 Task: Create List Problems in Board Product Pricing to Workspace Big Data Analytics. Create List Solutions in Board Product Feature Prioritization to Workspace Big Data Analytics. Create List Best Practices in Board Product Marketing and Sales Enablement Consulting to Workspace Big Data Analytics
Action: Mouse moved to (107, 355)
Screenshot: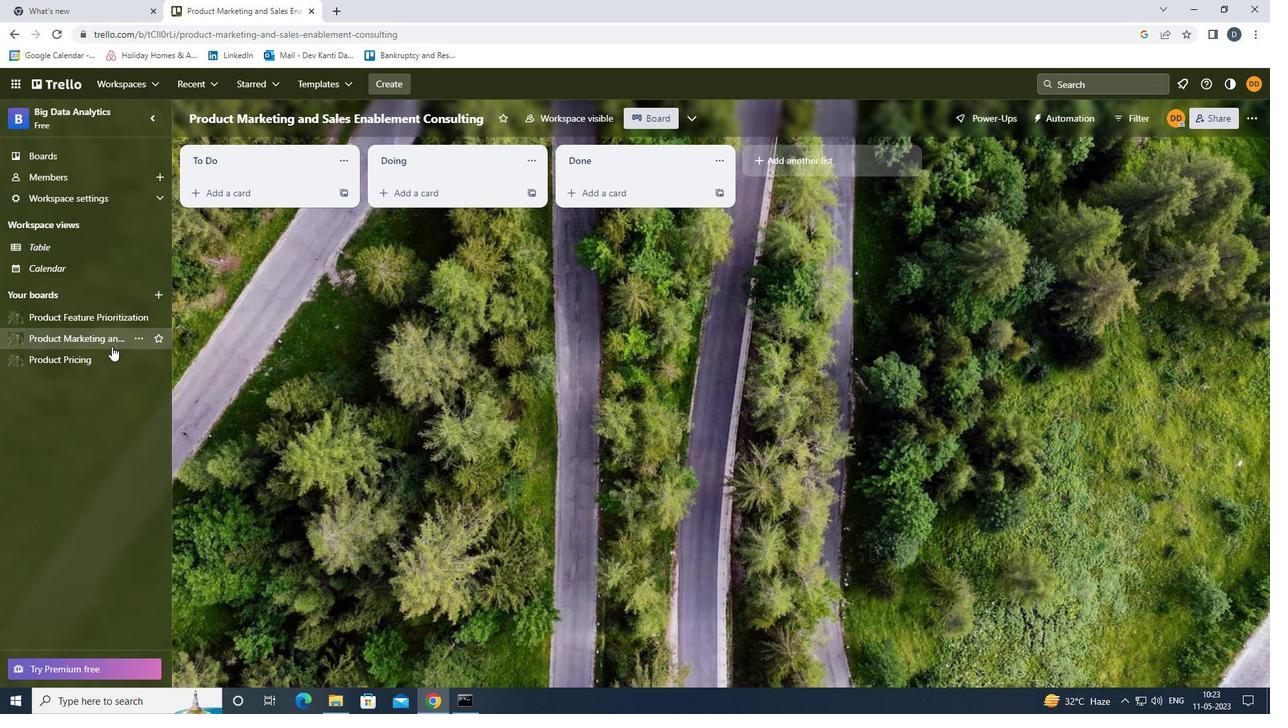 
Action: Mouse pressed left at (107, 355)
Screenshot: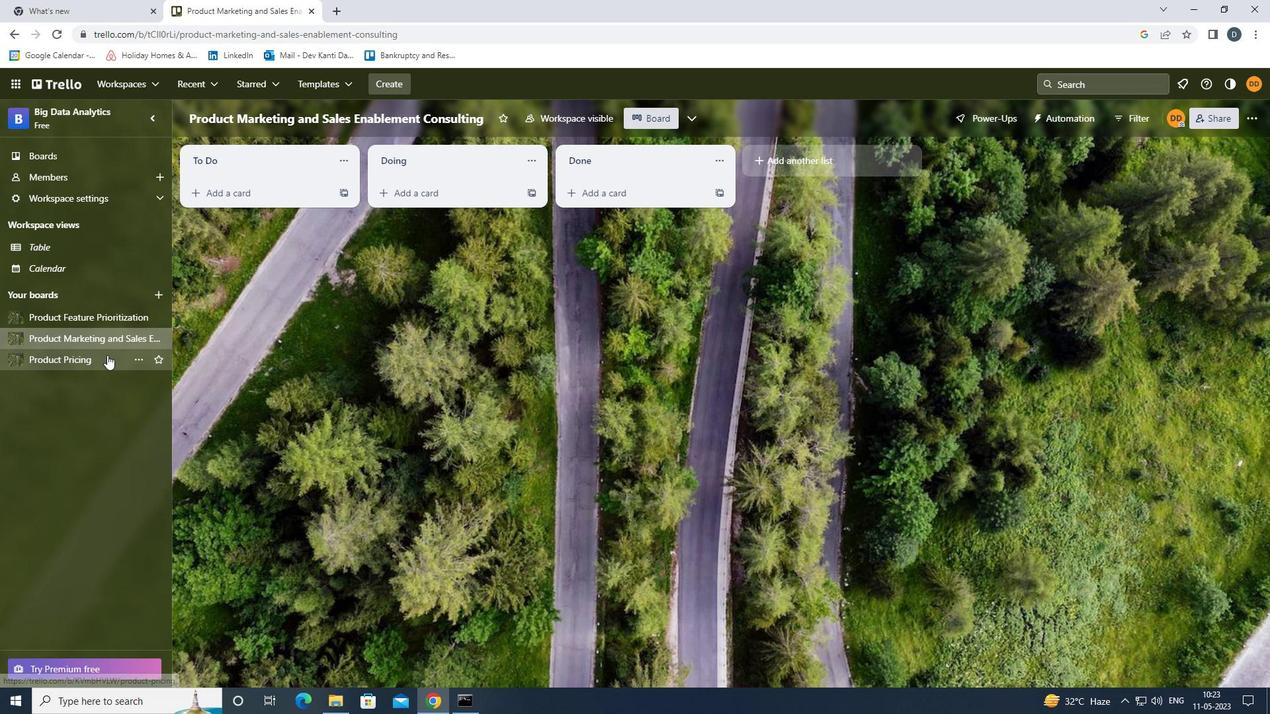 
Action: Mouse moved to (789, 165)
Screenshot: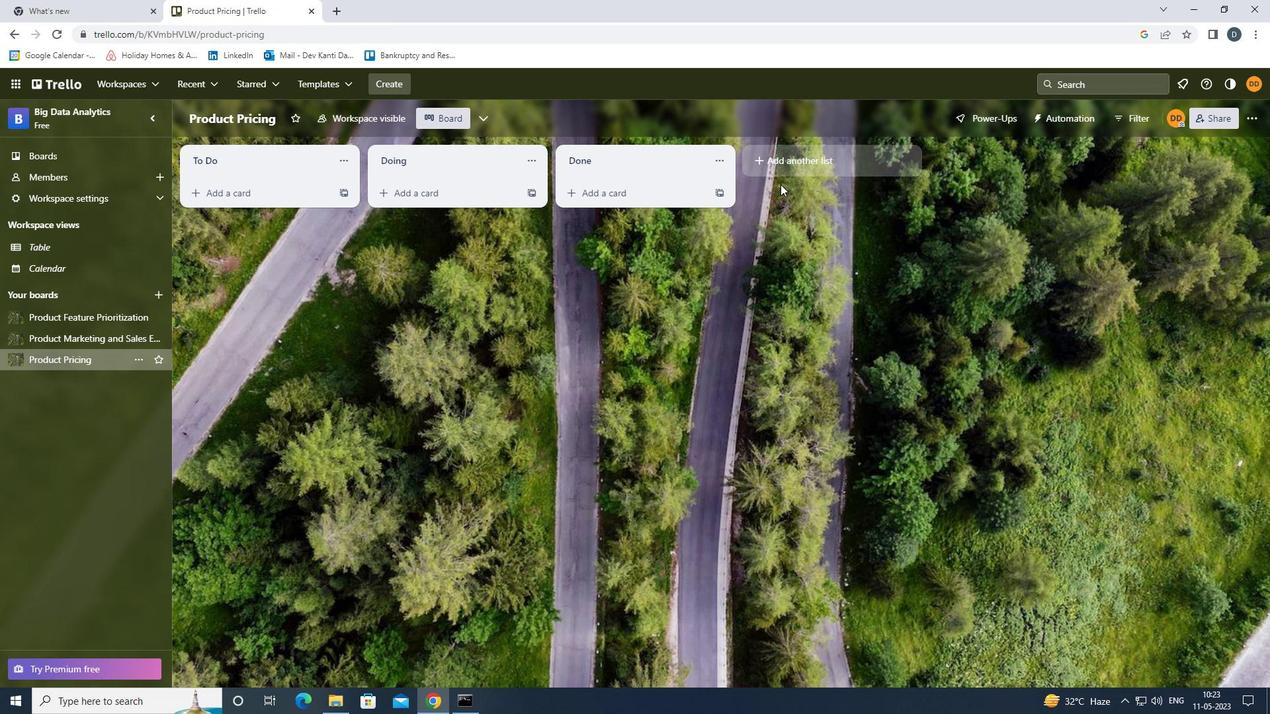 
Action: Mouse pressed left at (789, 165)
Screenshot: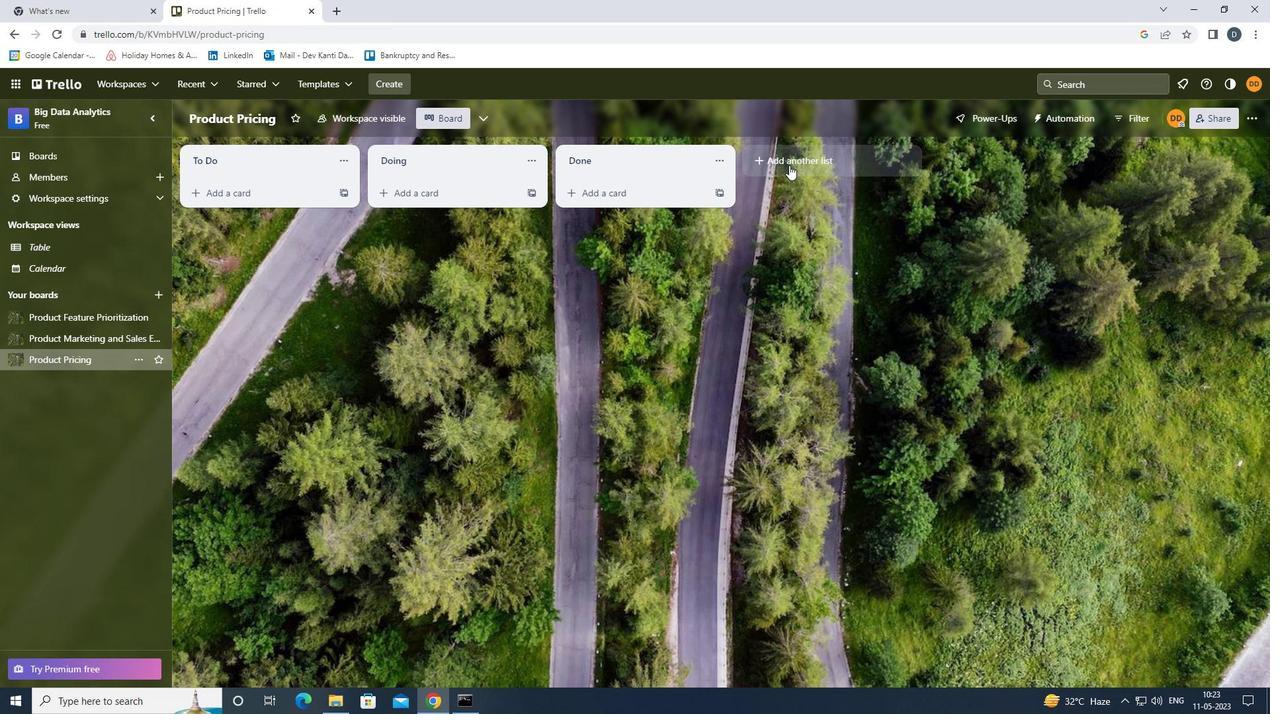 
Action: Mouse moved to (789, 168)
Screenshot: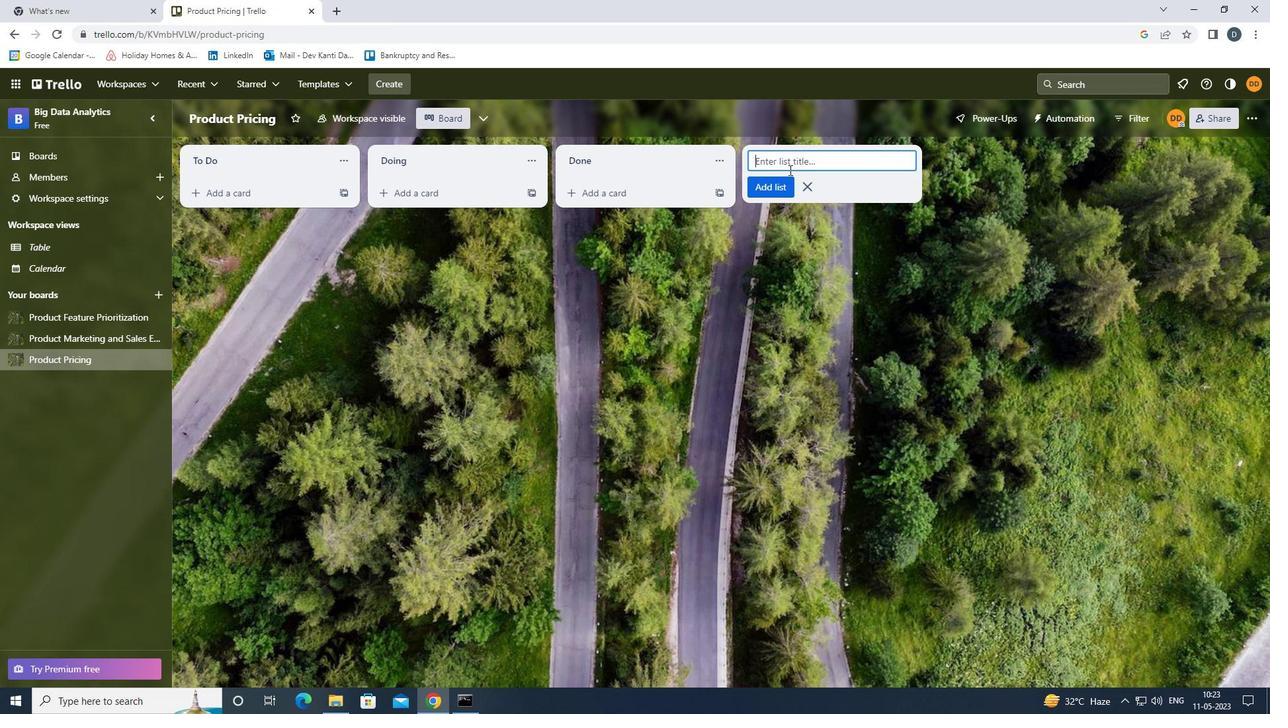 
Action: Key pressed <Key.shift>PROBLEMS
Screenshot: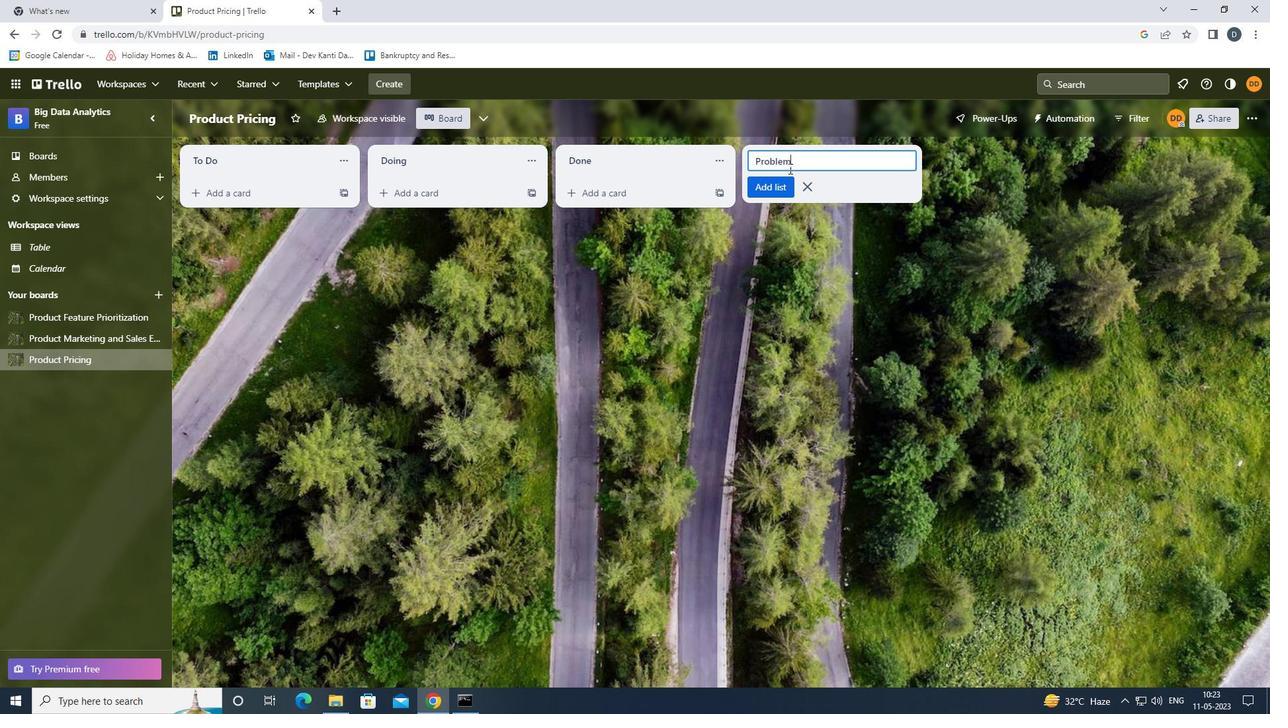 
Action: Mouse moved to (762, 177)
Screenshot: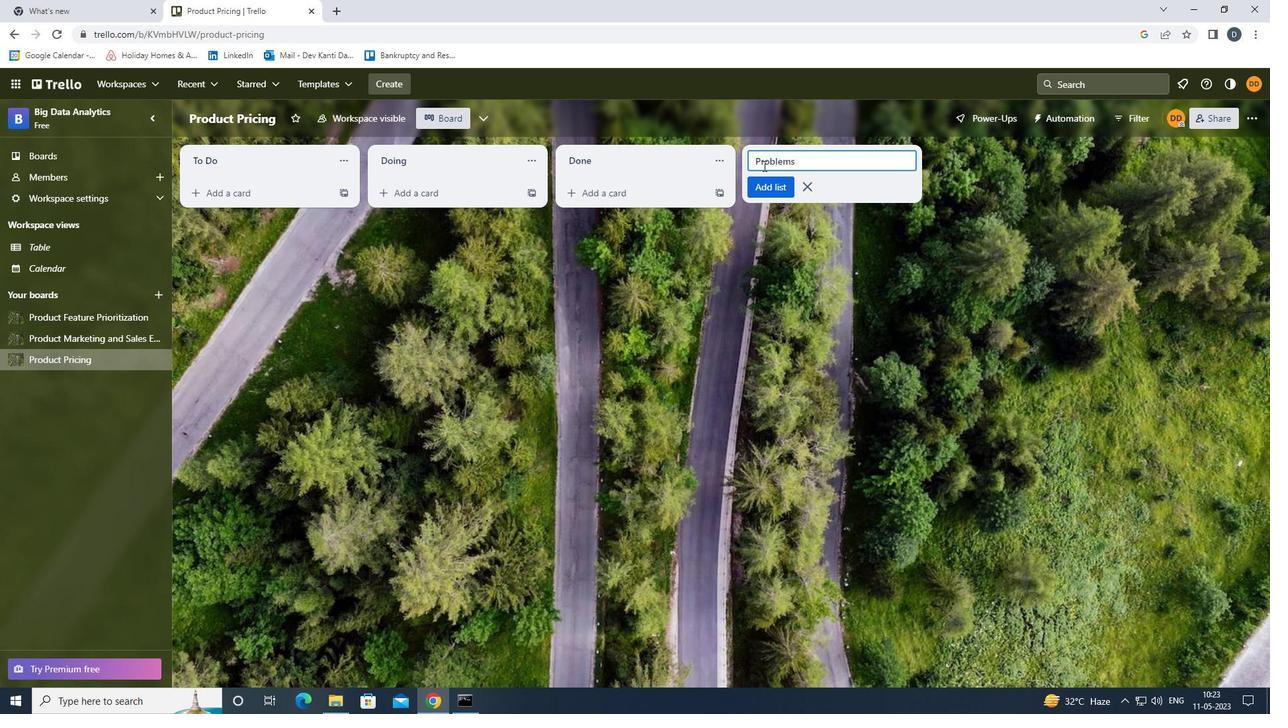 
Action: Mouse pressed left at (762, 177)
Screenshot: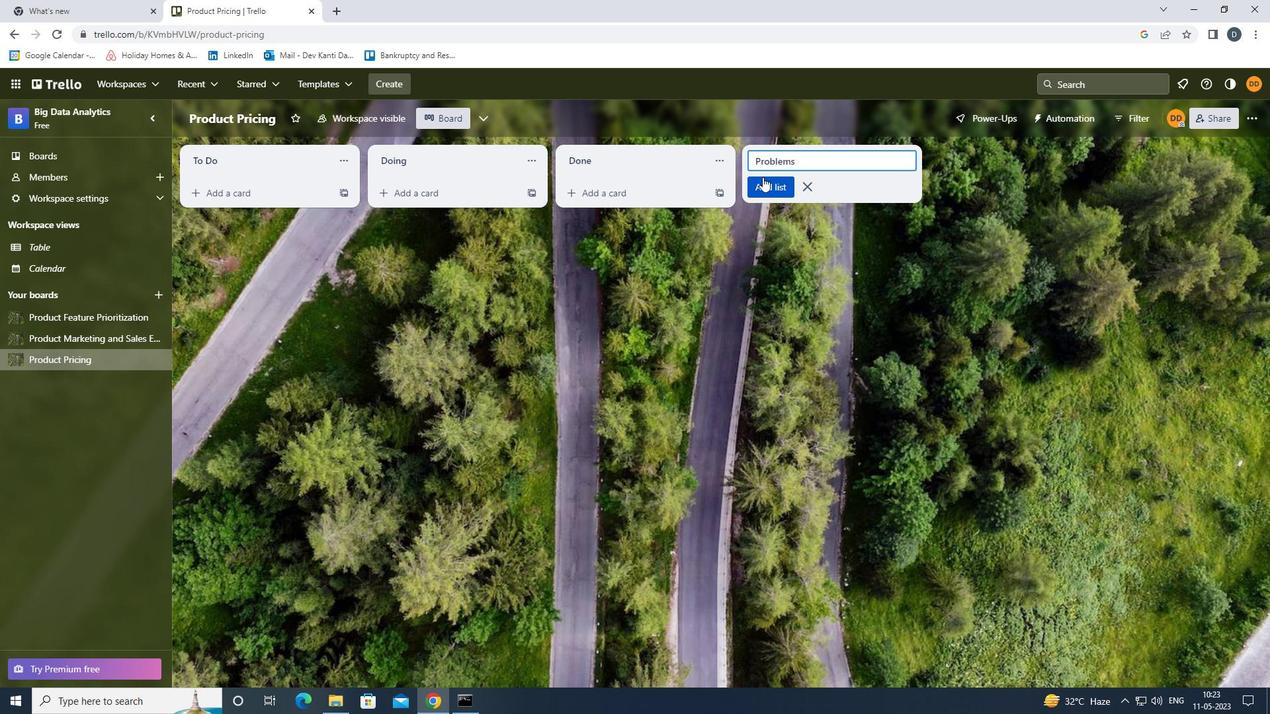 
Action: Mouse moved to (101, 320)
Screenshot: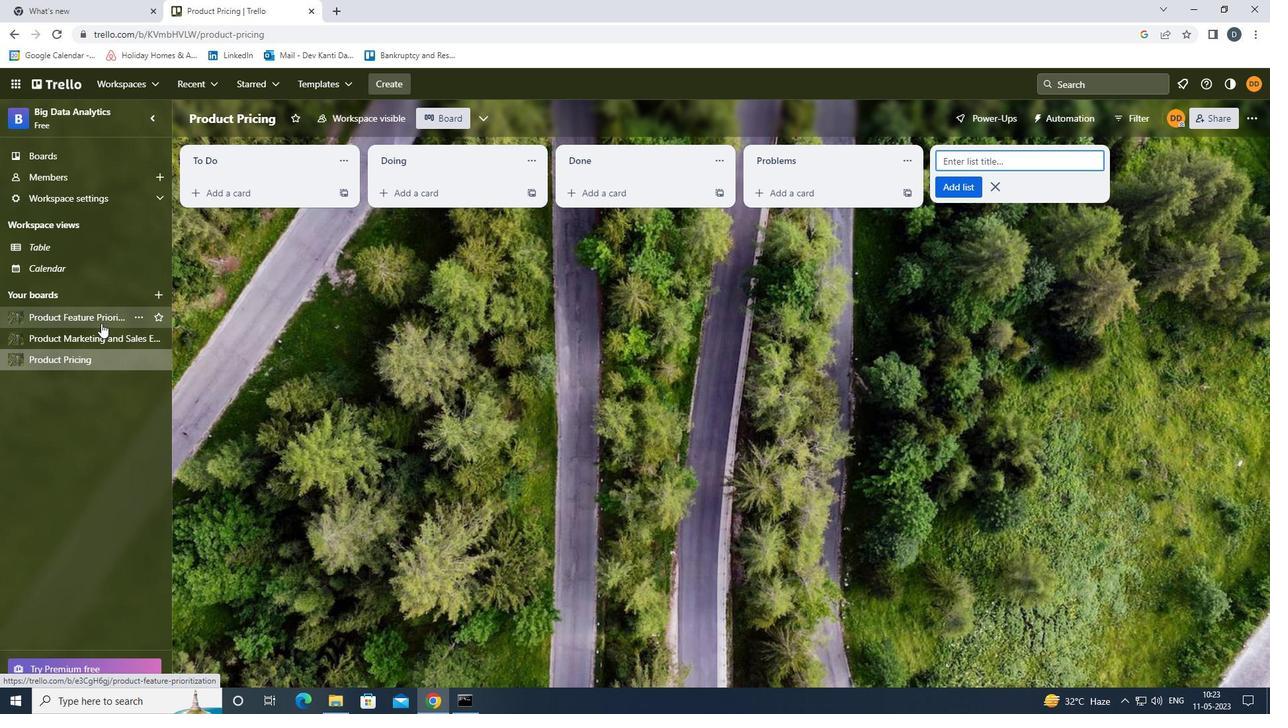 
Action: Mouse pressed left at (101, 320)
Screenshot: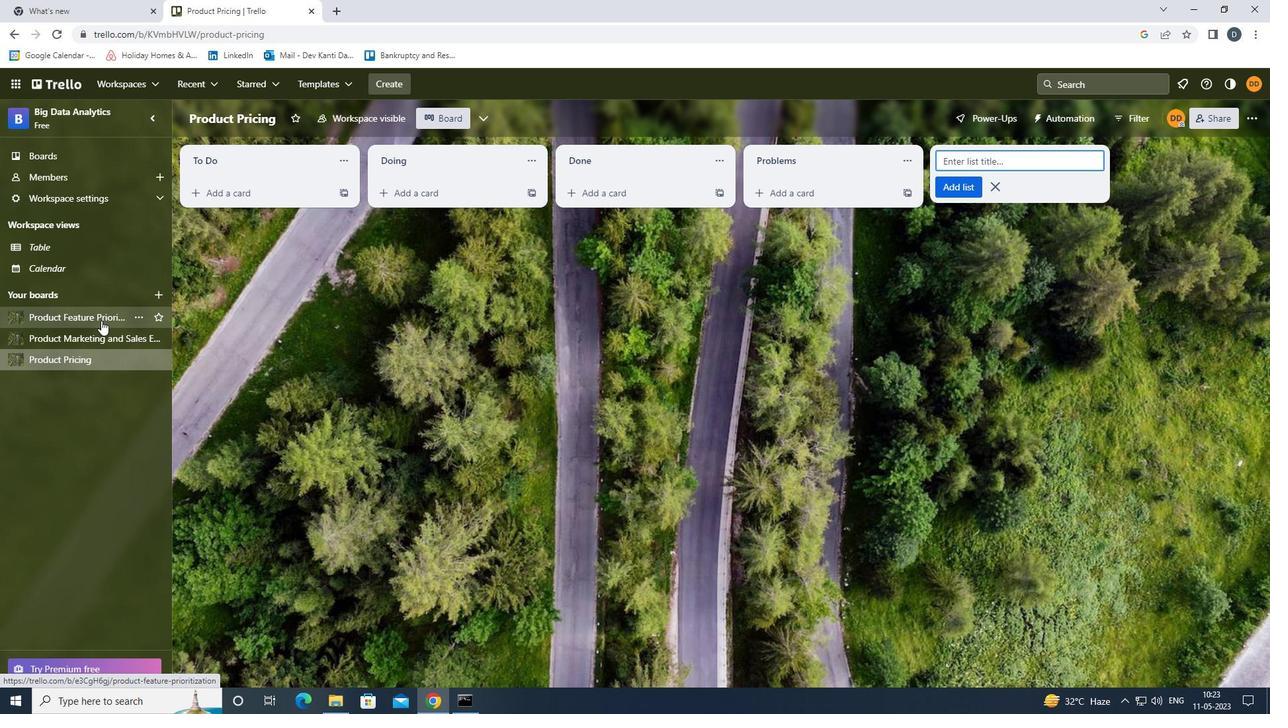 
Action: Mouse moved to (779, 171)
Screenshot: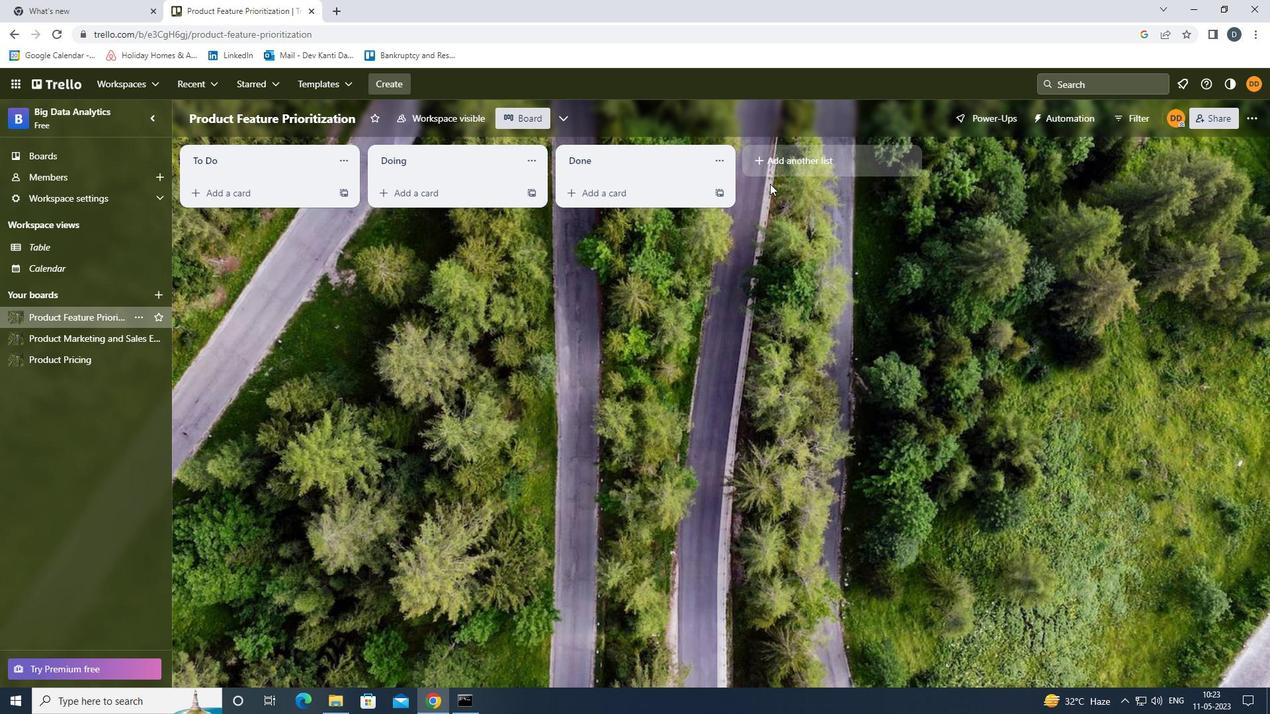 
Action: Mouse pressed left at (779, 171)
Screenshot: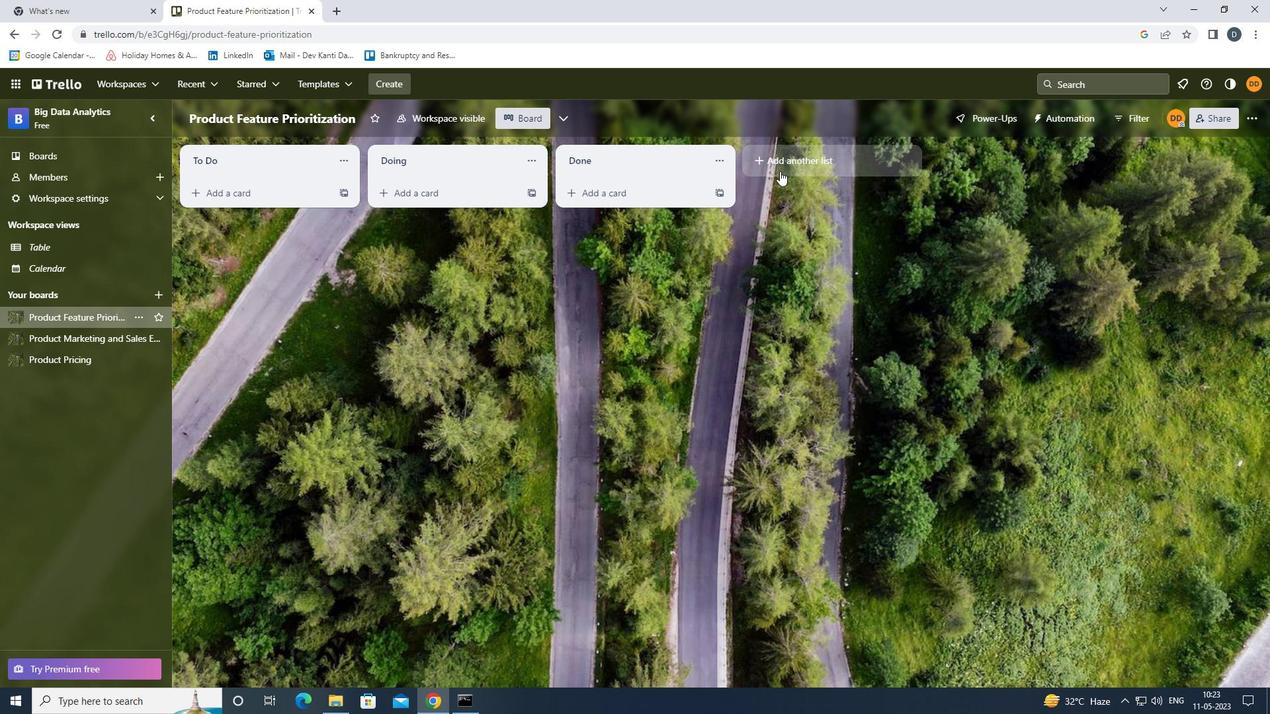 
Action: Mouse moved to (795, 162)
Screenshot: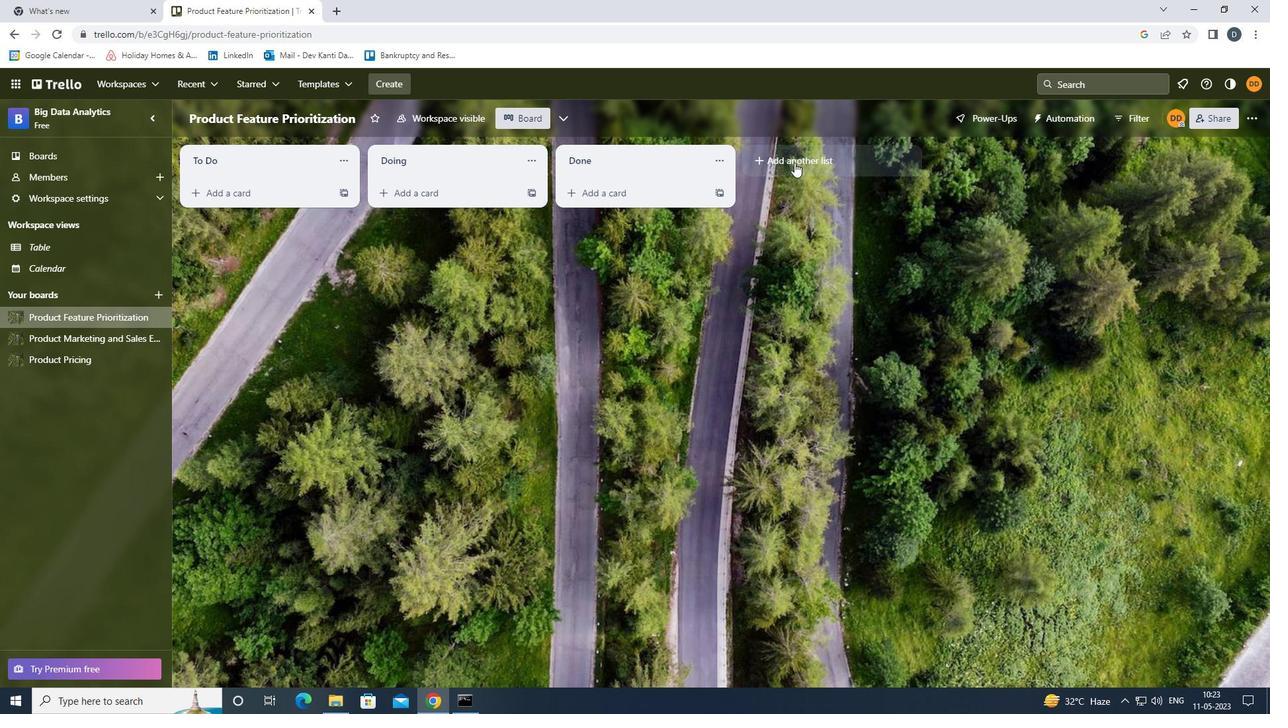 
Action: Mouse pressed left at (795, 162)
Screenshot: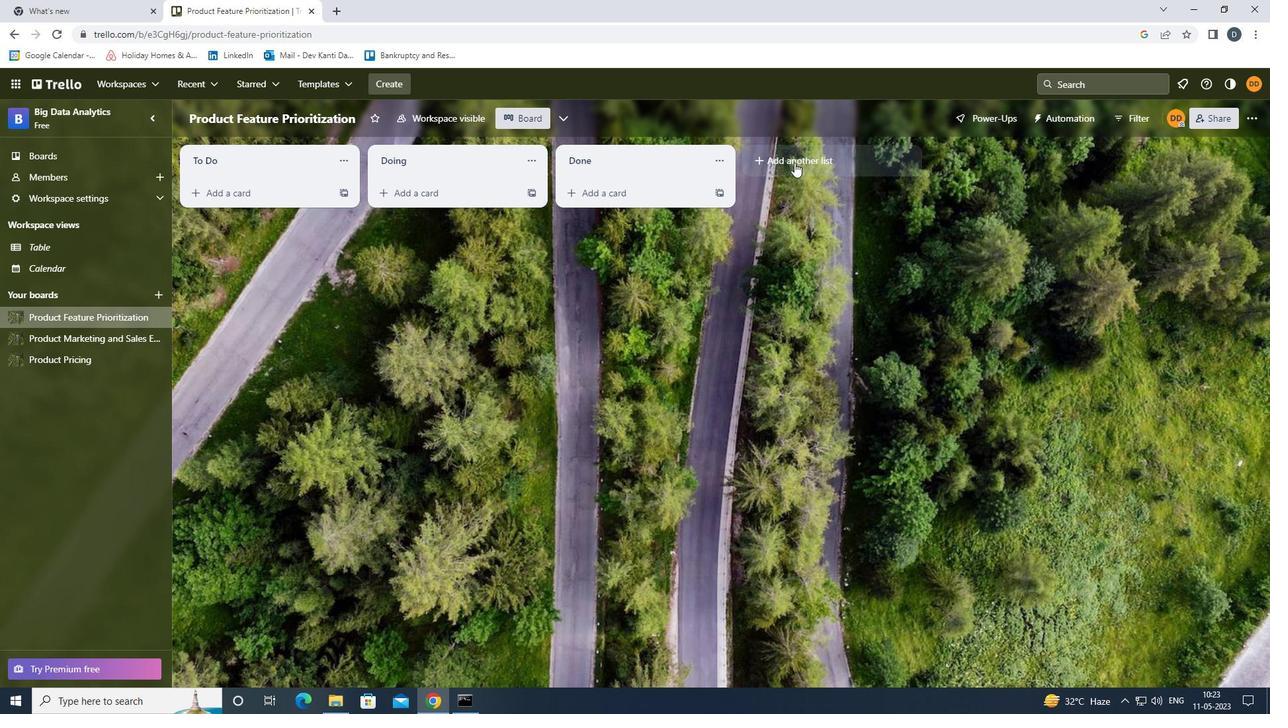 
Action: Mouse moved to (795, 163)
Screenshot: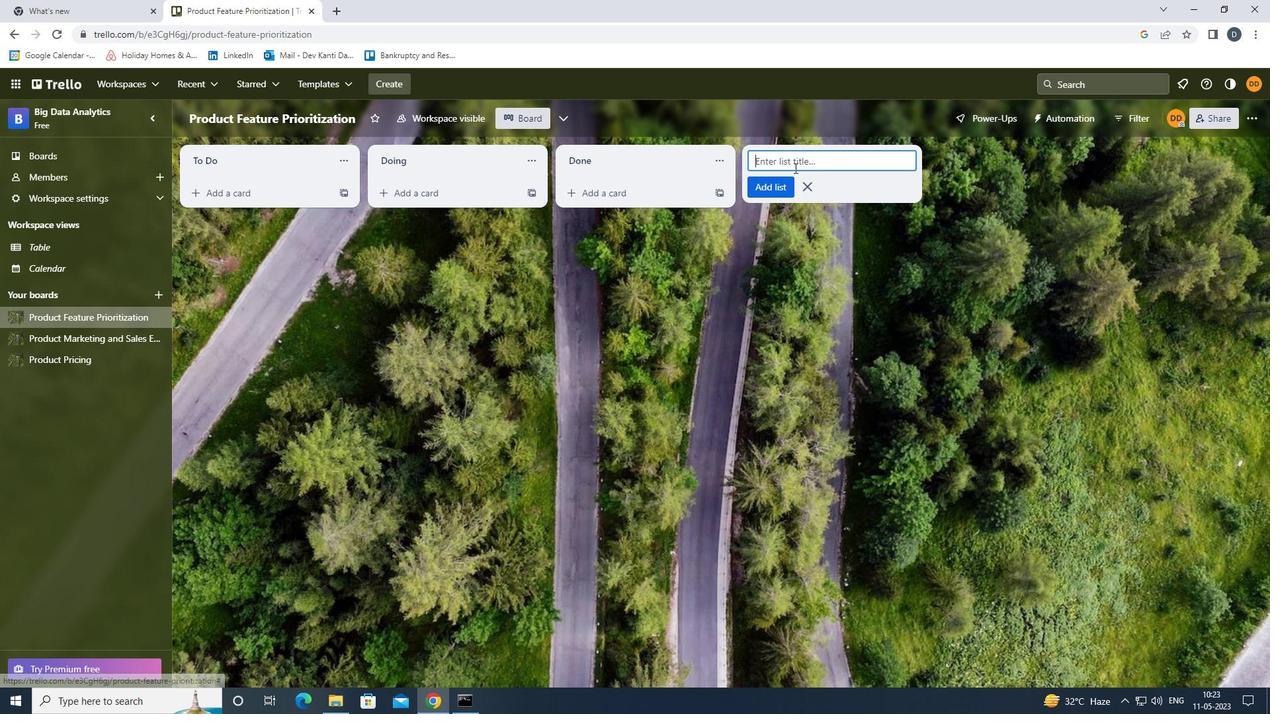 
Action: Key pressed <Key.shift>SOLUTIONS<Key.enter>
Screenshot: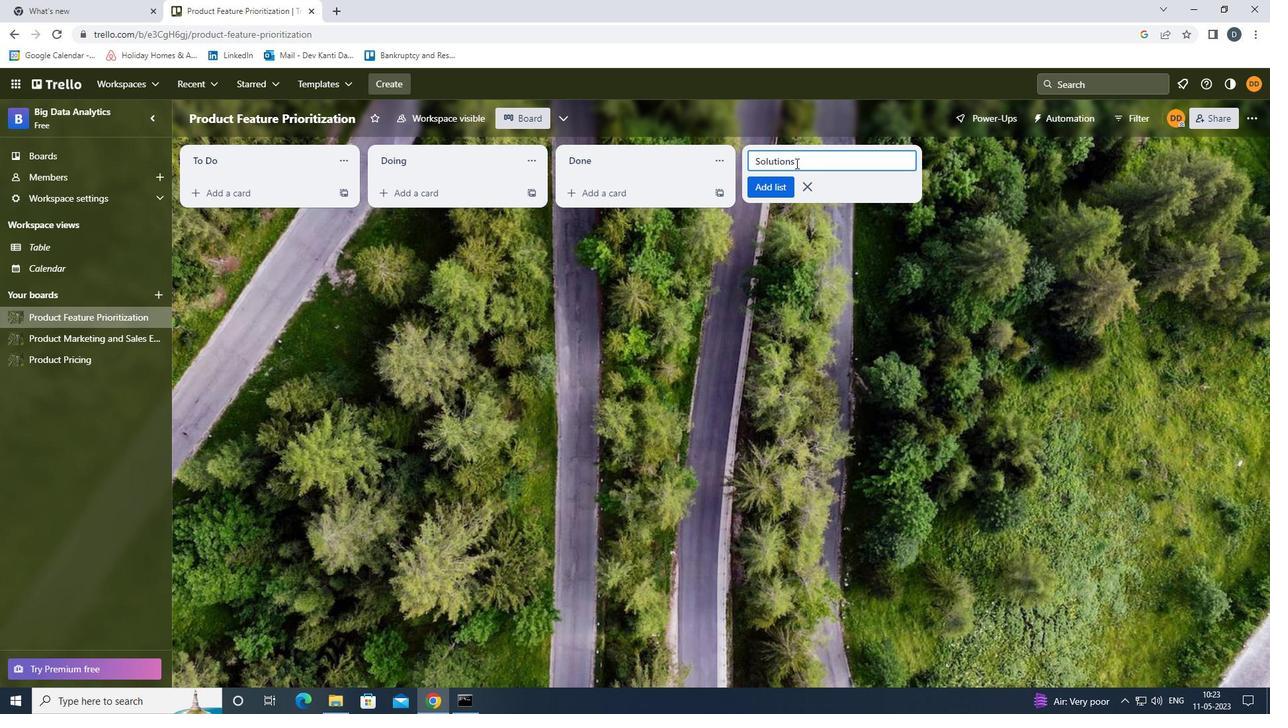 
Action: Mouse moved to (95, 340)
Screenshot: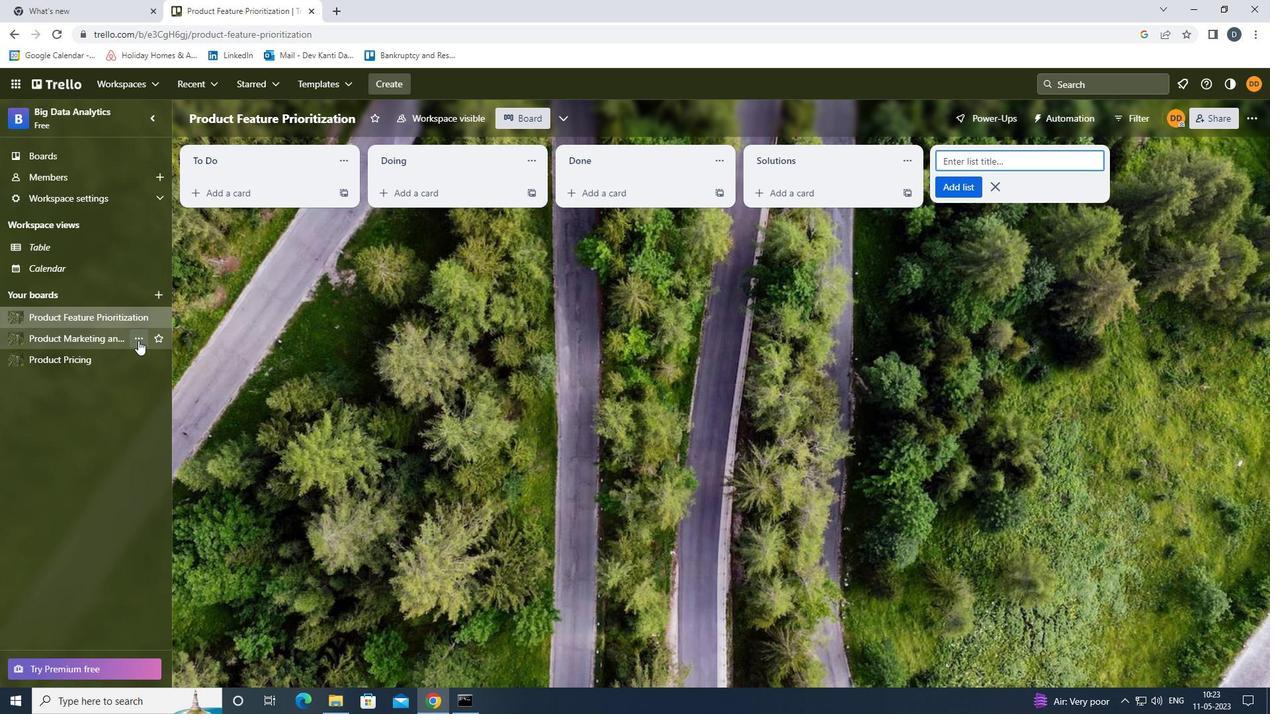 
Action: Mouse pressed left at (95, 340)
Screenshot: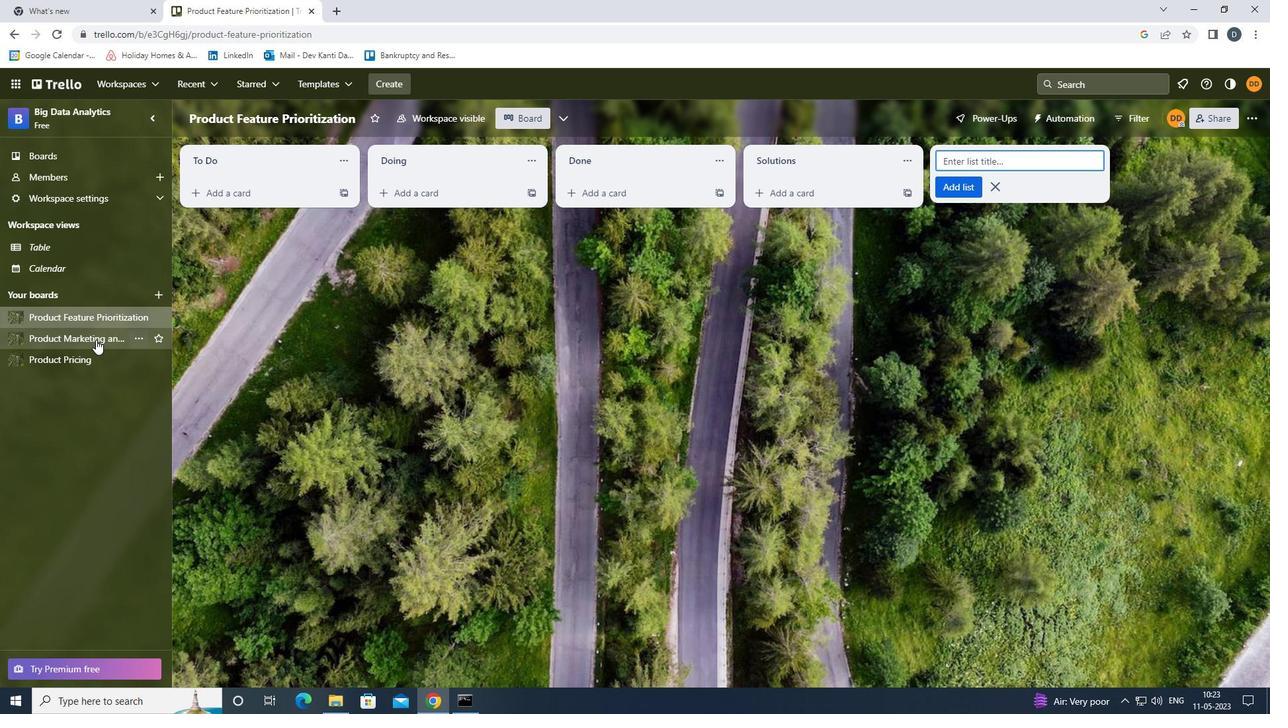 
Action: Mouse moved to (799, 173)
Screenshot: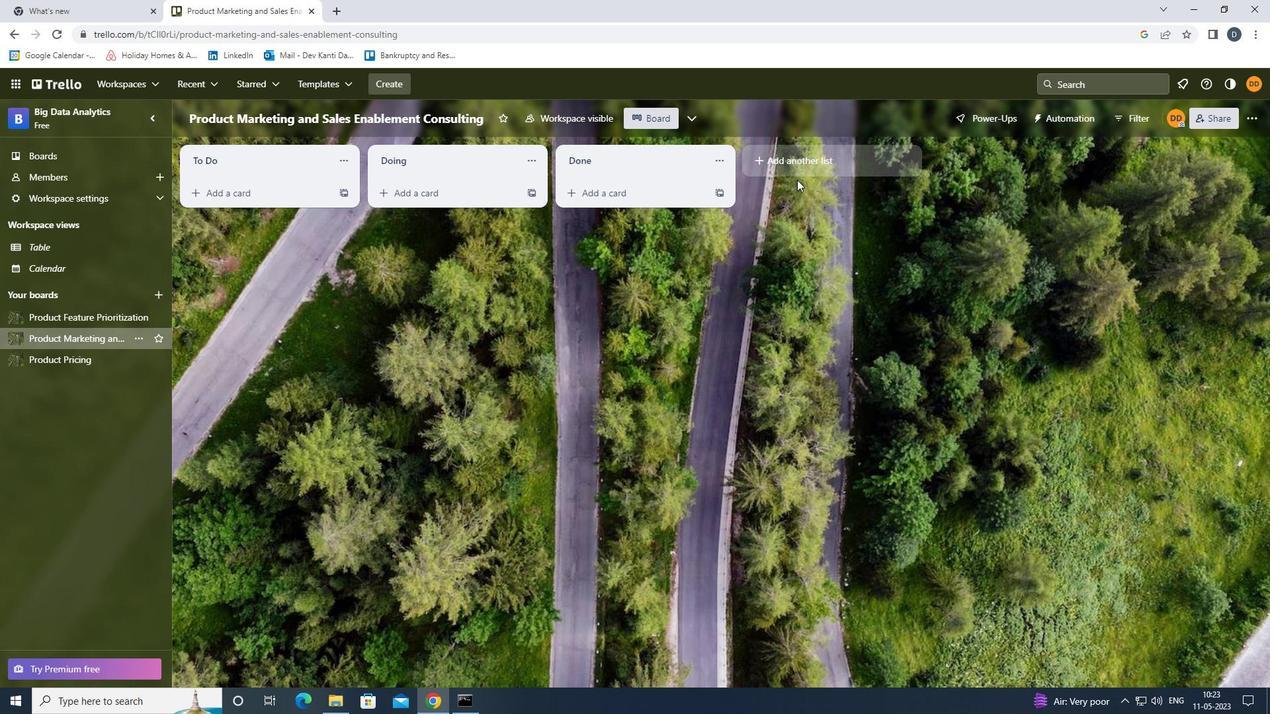 
Action: Mouse pressed left at (799, 173)
Screenshot: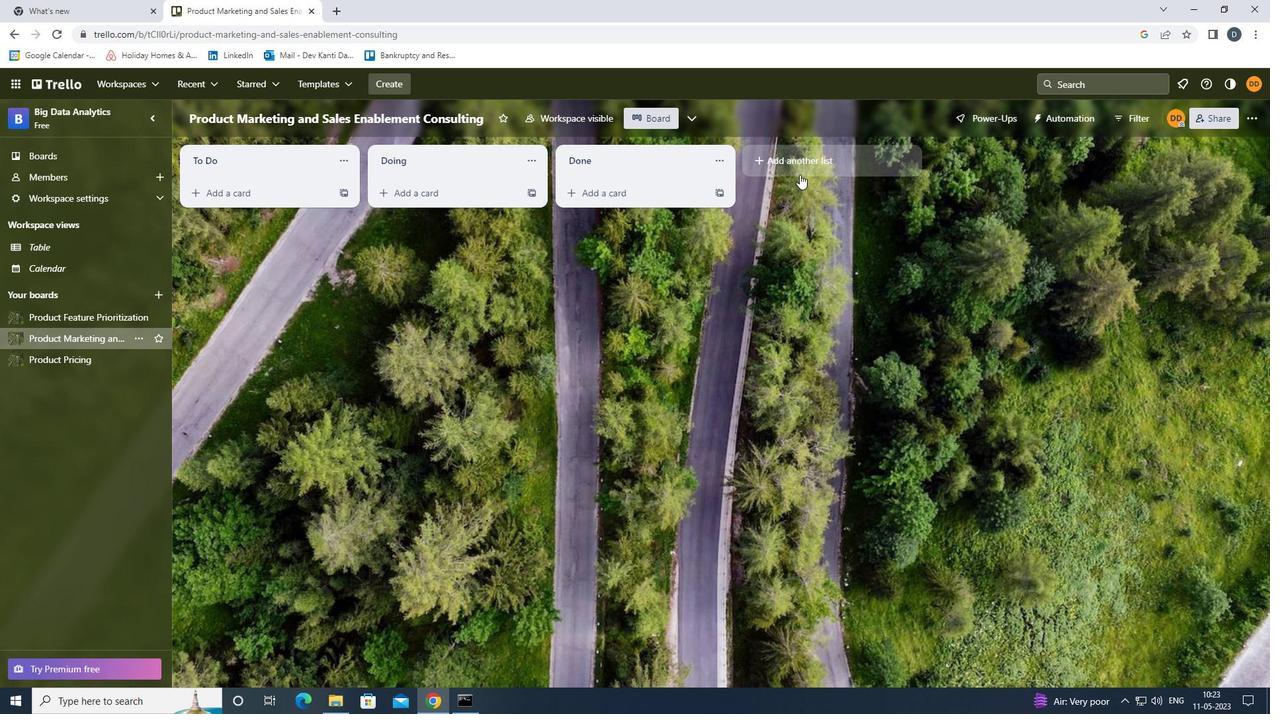 
Action: Mouse moved to (816, 159)
Screenshot: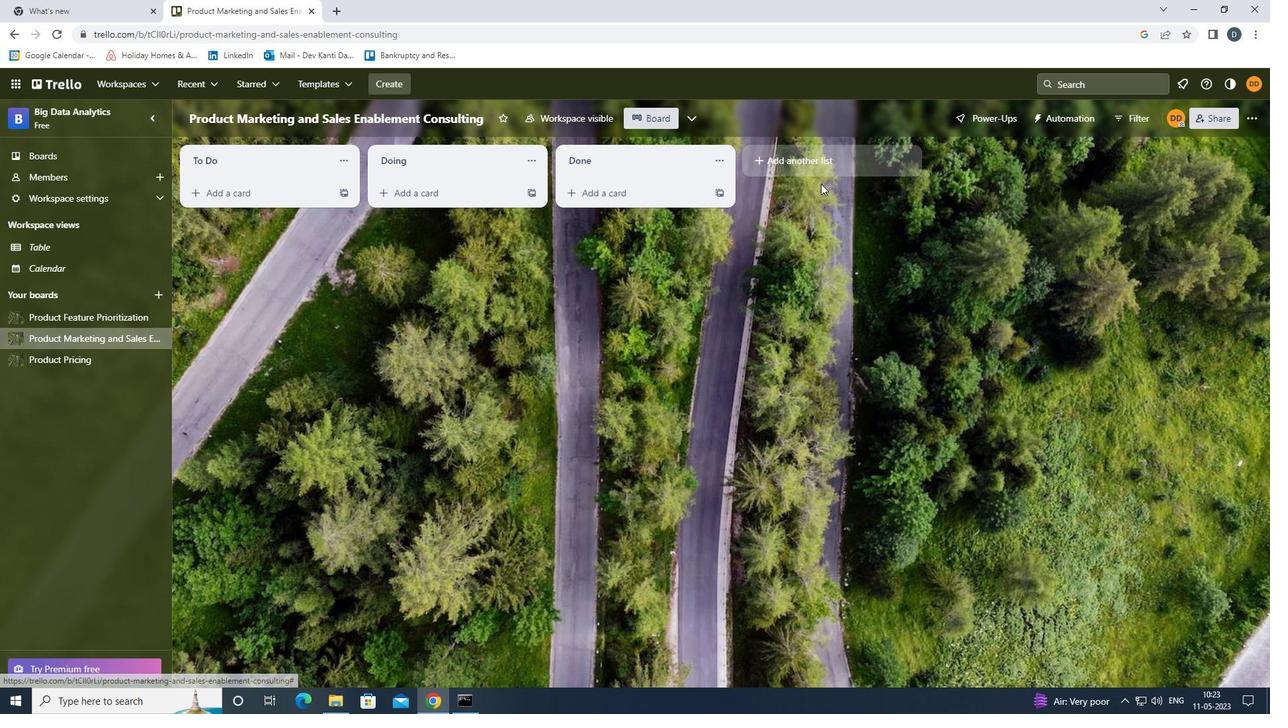 
Action: Mouse pressed left at (816, 159)
Screenshot: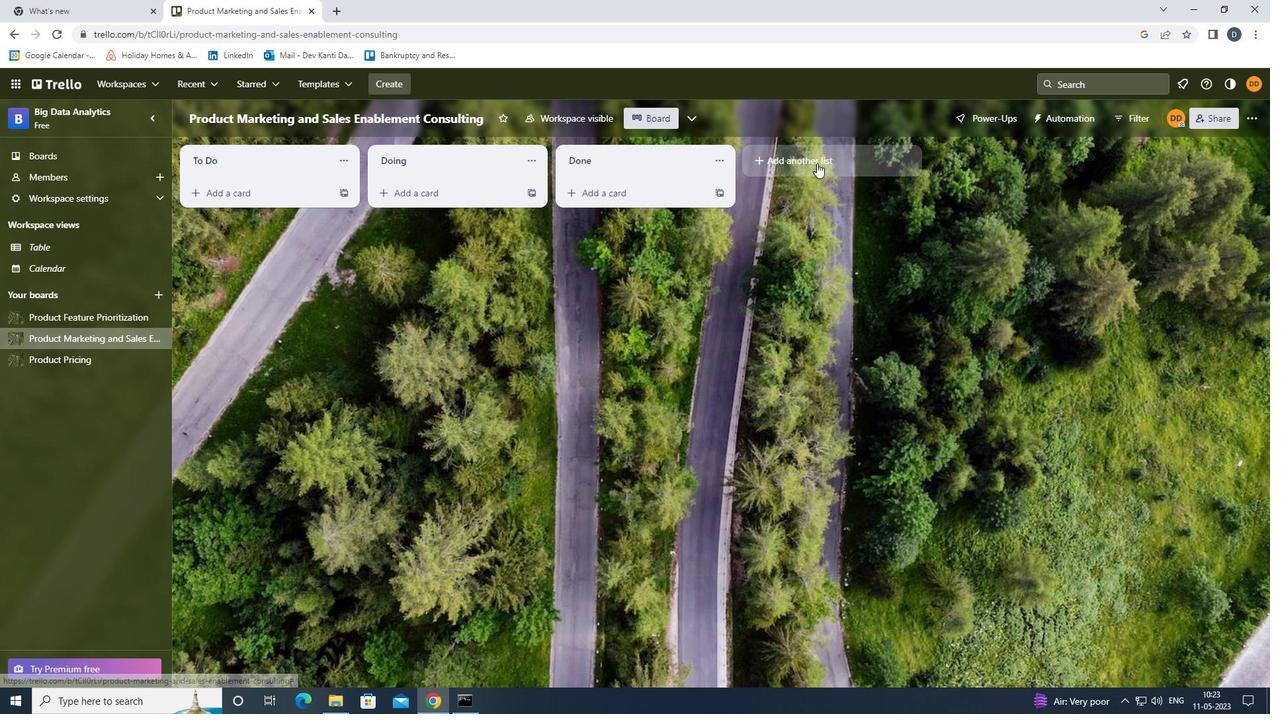 
Action: Mouse moved to (816, 159)
Screenshot: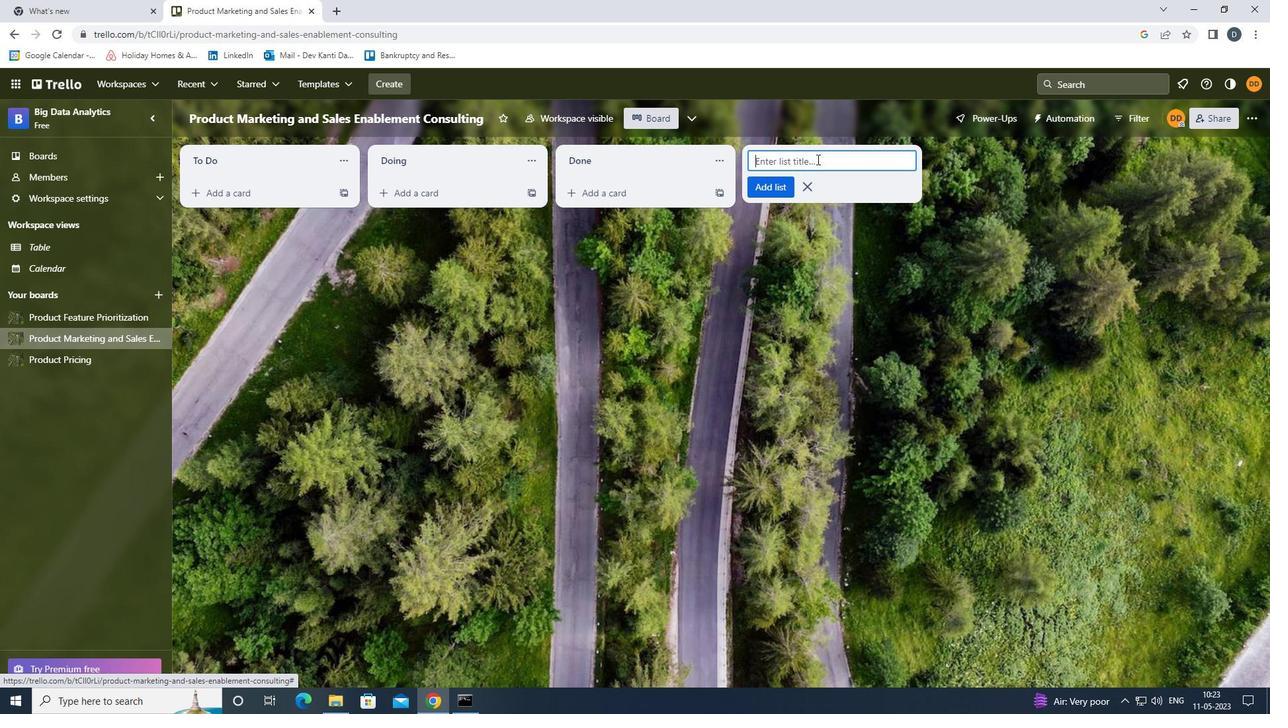 
Action: Key pressed <Key.shift>BEST<Key.space><Key.shift>PRACTICES<Key.enter>
Screenshot: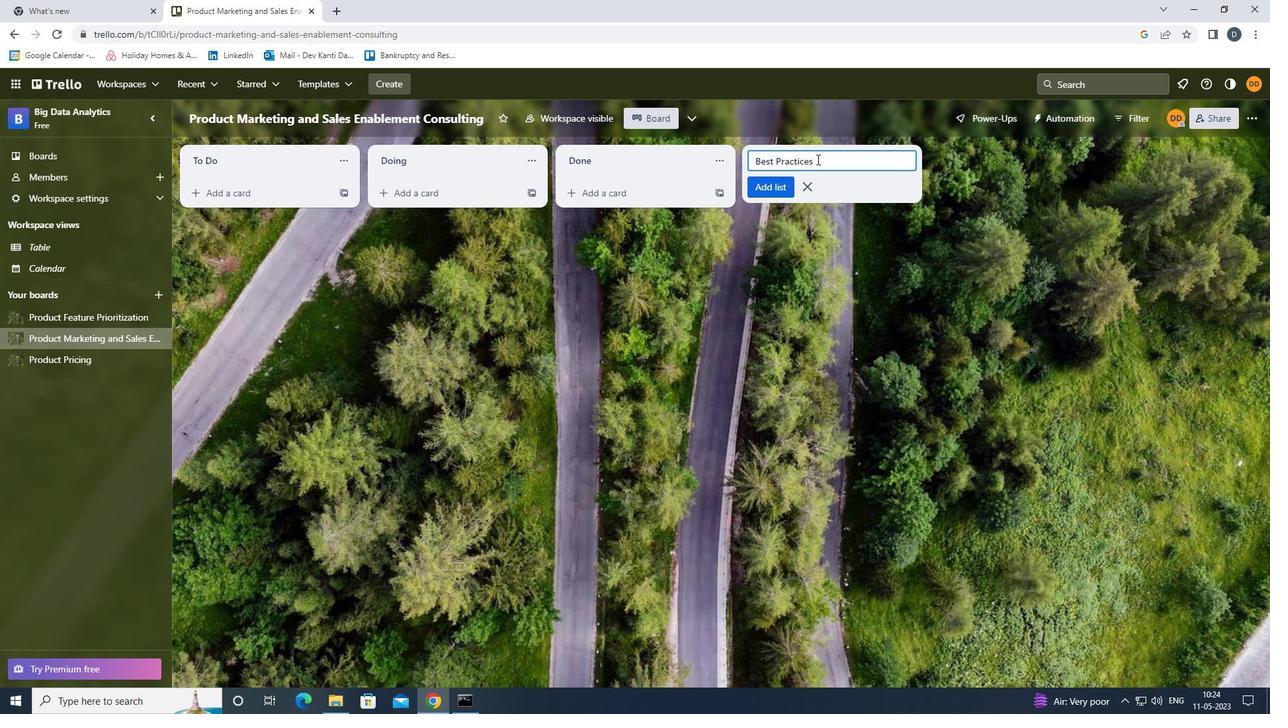
Action: Mouse moved to (832, 282)
Screenshot: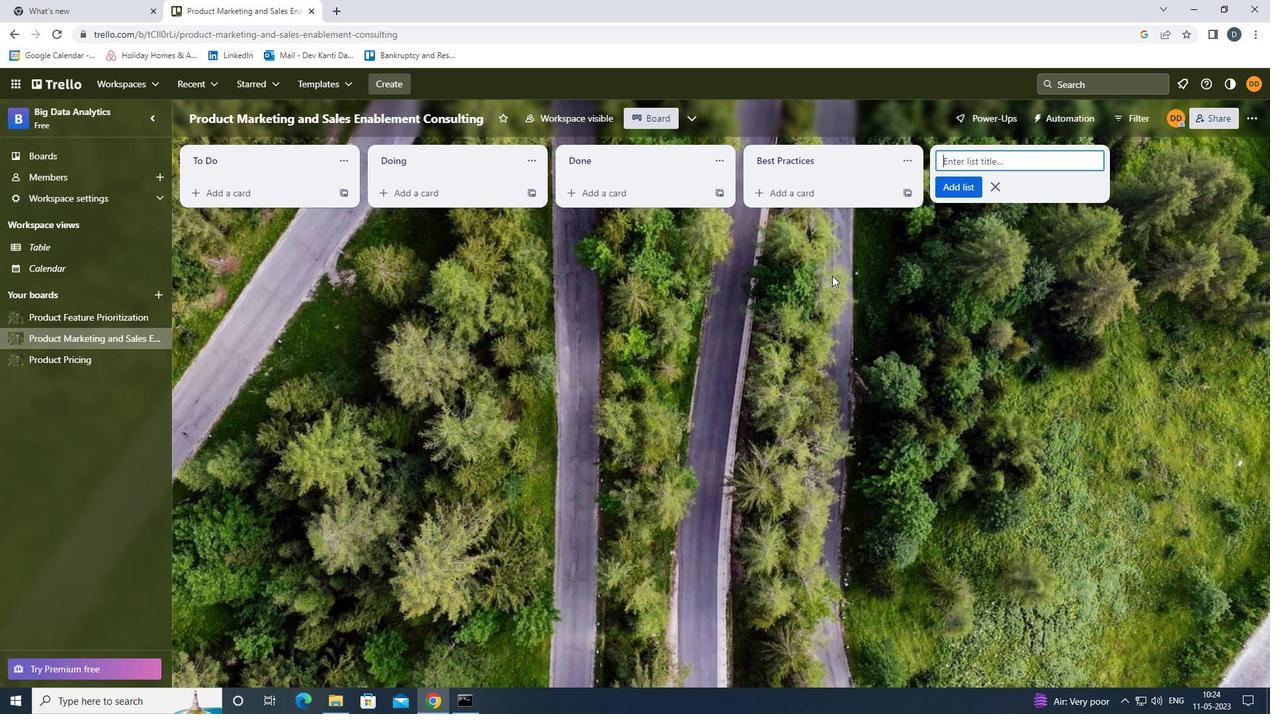 
